 Task: Make in the project AgileDesign an epic 'Risk Assessment Framework Implementation'. Create in the project AgileDesign an epic 'Security Operations Center (SOC) Process Improvement'. Add in the project AgileDesign an epic 'Identity and Access Management (IAM) Process Improvement'
Action: Mouse moved to (185, 45)
Screenshot: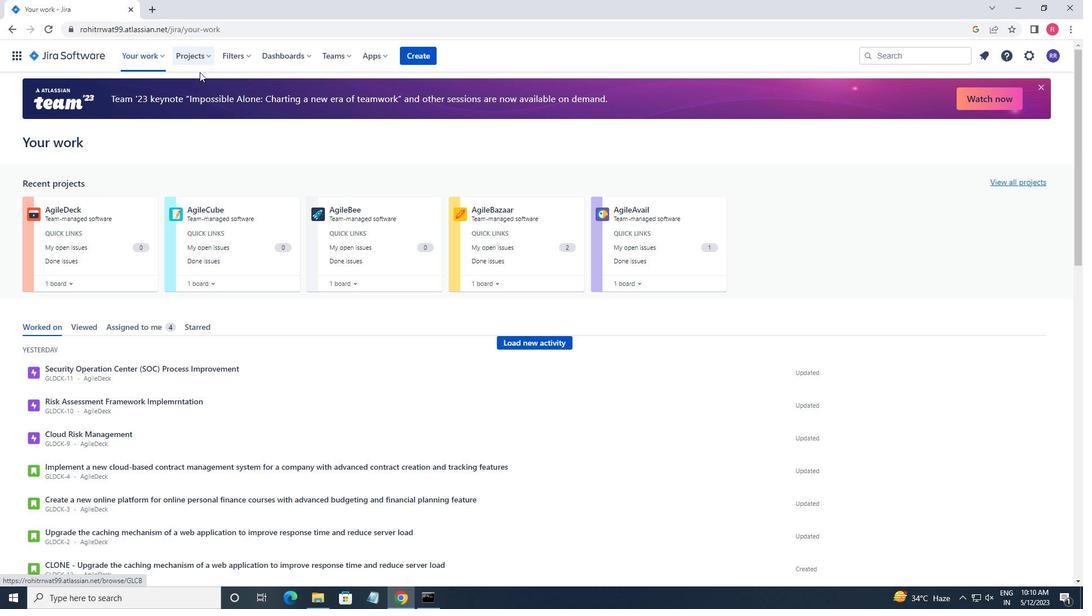 
Action: Mouse pressed left at (185, 45)
Screenshot: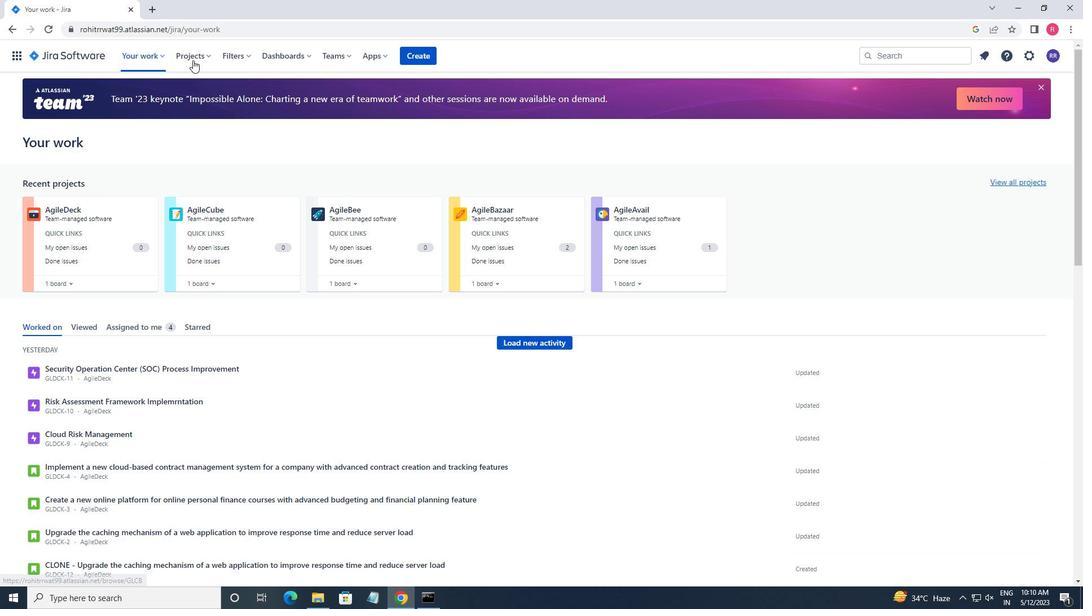 
Action: Mouse moved to (190, 60)
Screenshot: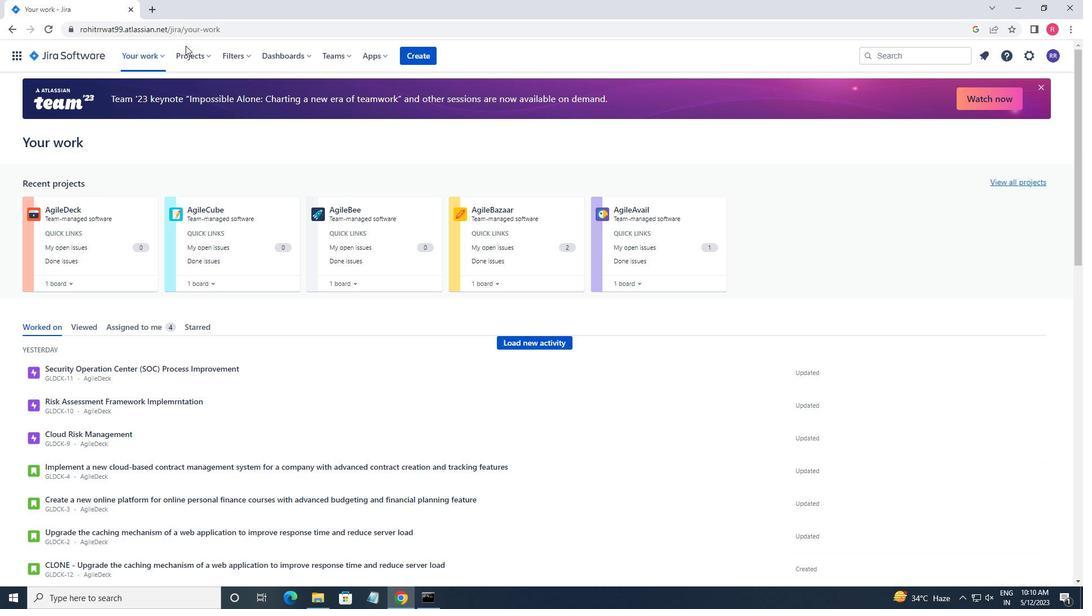 
Action: Mouse pressed left at (190, 60)
Screenshot: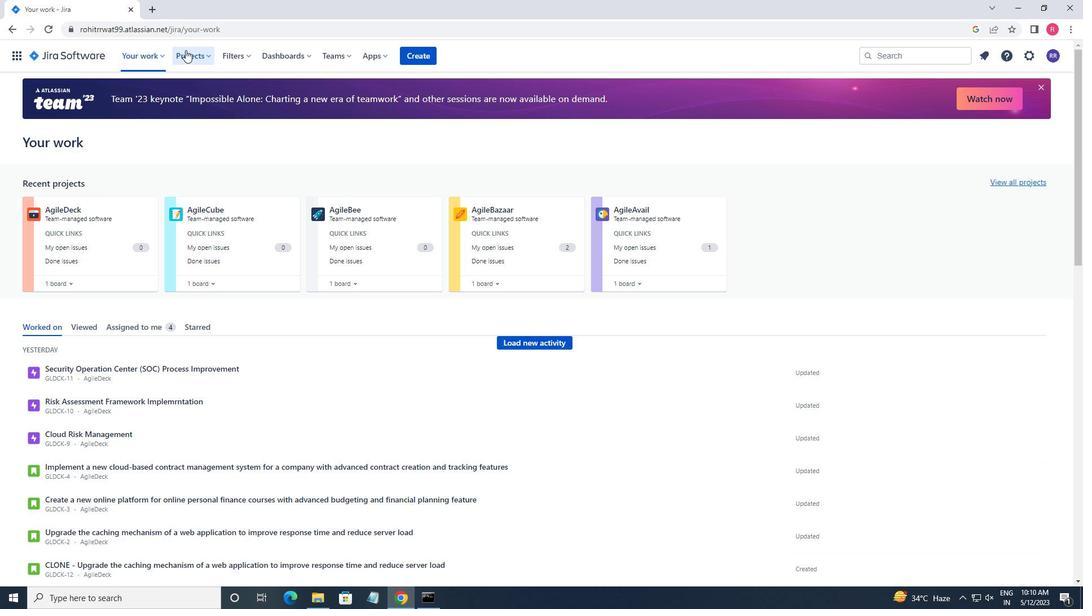 
Action: Mouse moved to (213, 112)
Screenshot: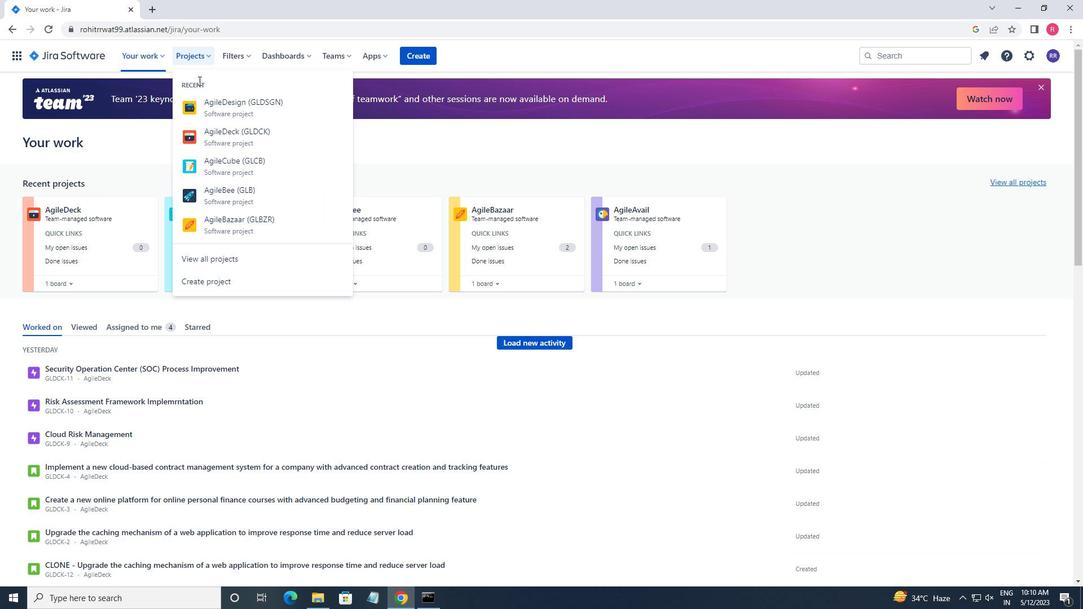 
Action: Mouse pressed left at (213, 112)
Screenshot: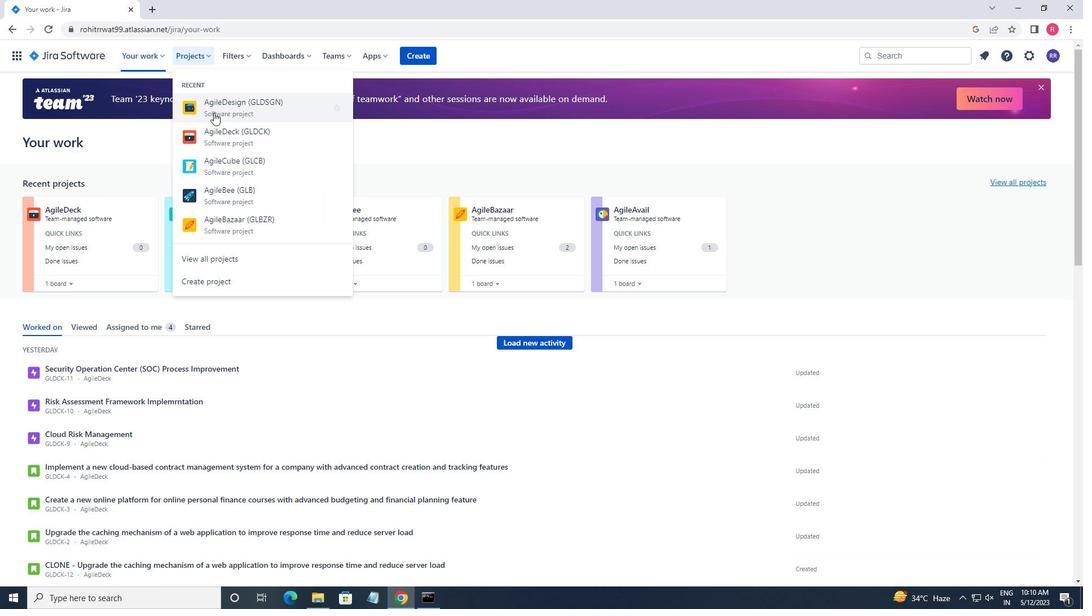 
Action: Mouse moved to (63, 175)
Screenshot: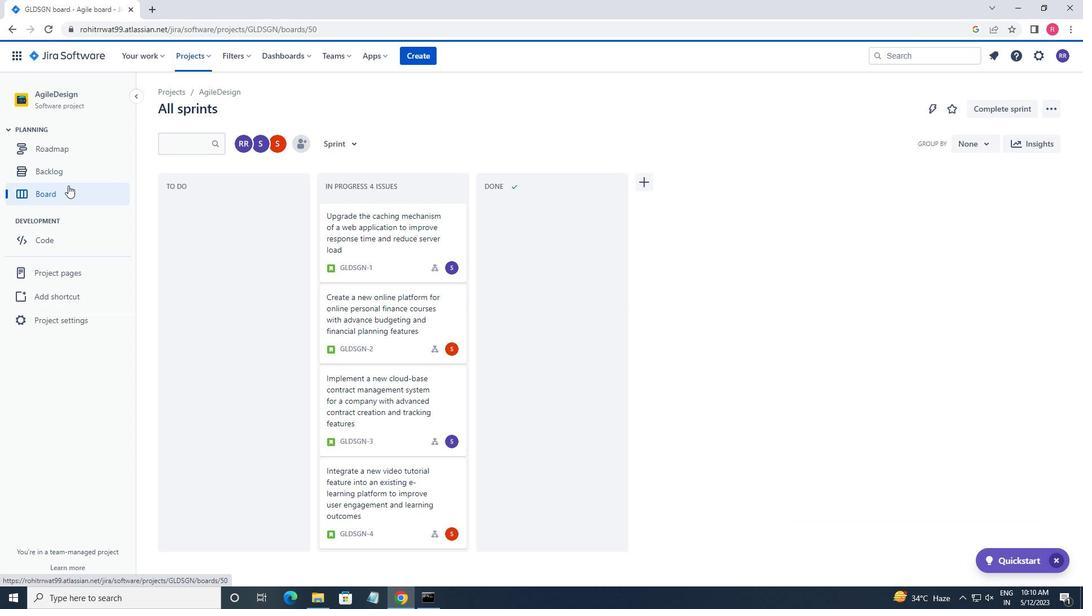 
Action: Mouse pressed left at (63, 175)
Screenshot: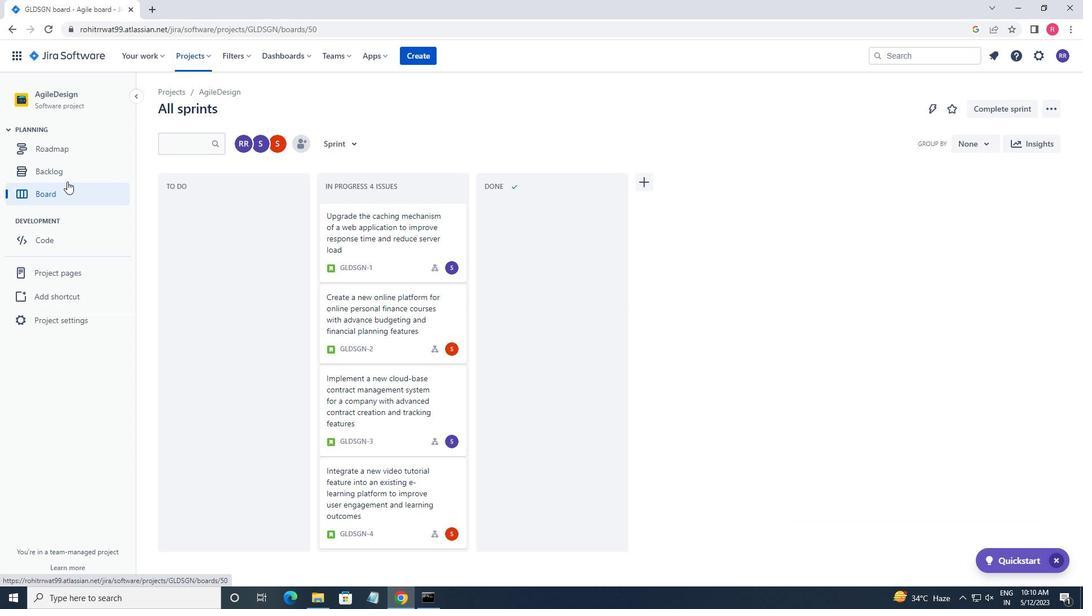 
Action: Mouse moved to (254, 386)
Screenshot: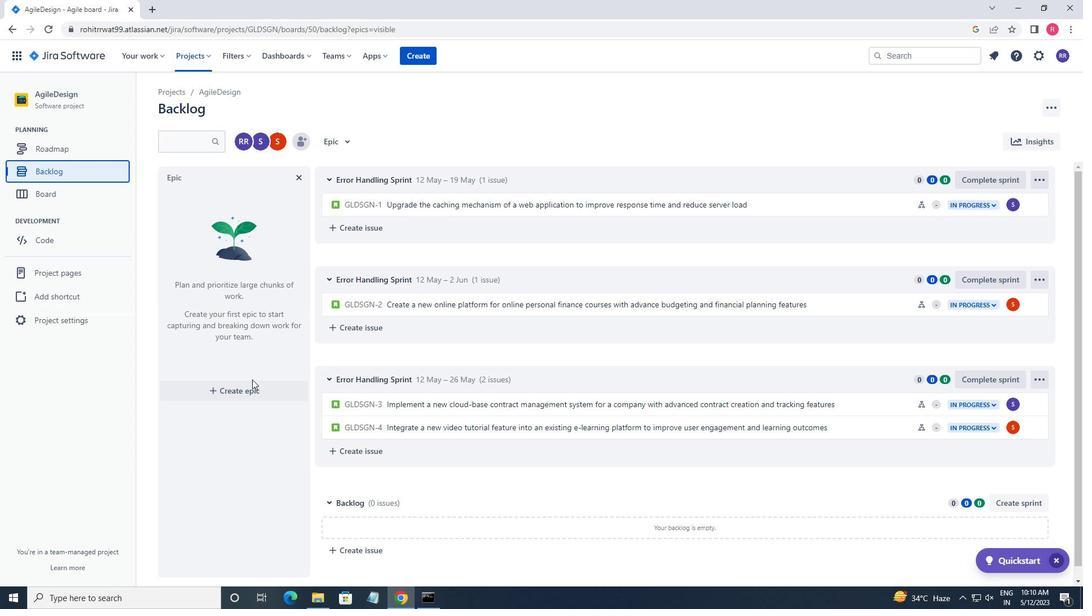 
Action: Mouse pressed left at (254, 386)
Screenshot: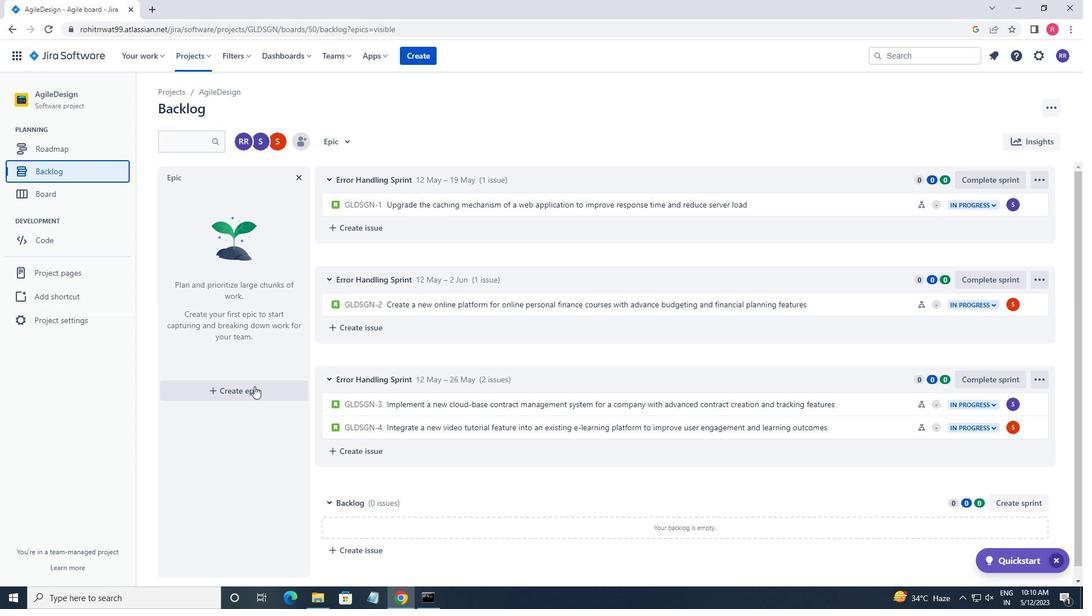 
Action: Key pressed <Key.shift>RISK<Key.space><Key.shift><Key.shift><Key.shift><Key.shift><Key.shift><Key.shift><Key.shift><Key.shift><Key.shift><Key.shift><Key.shift><Key.shift><Key.shift><Key.shift><Key.shift><Key.shift><Key.shift><Key.shift><Key.shift><Key.shift><Key.shift><Key.shift><Key.shift><Key.shift><Key.shift><Key.shift><Key.shift><Key.shift><Key.shift><Key.shift><Key.shift><Key.shift><Key.shift><Key.shift><Key.shift><Key.shift><Key.shift><Key.shift><Key.shift><Key.shift><Key.shift><Key.shift><Key.shift><Key.shift><Key.shift><Key.shift><Key.shift><Key.shift><Key.shift><Key.shift><Key.shift><Key.shift><Key.shift><Key.shift><Key.shift>ASSESSMENT<Key.space><Key.shift>FRAMEWORK<Key.space><Key.shift_r>IMPLEMENTATION<Key.enter>
Screenshot: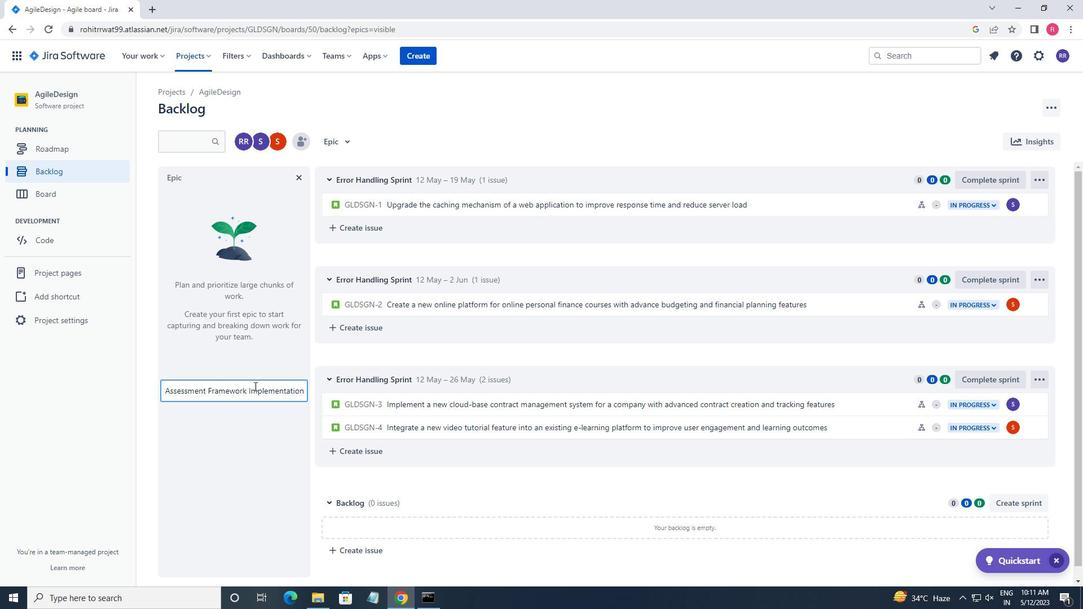 
Action: Mouse moved to (194, 411)
Screenshot: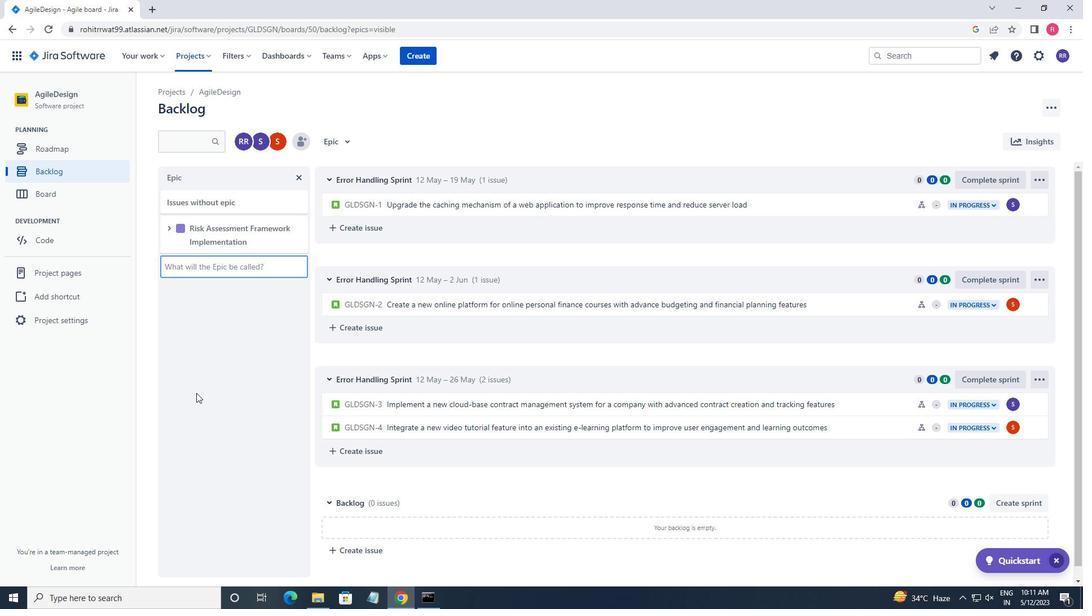 
Action: Key pressed <Key.shift>SEUAR<Key.backspace><Key.backspace><Key.backspace>
Screenshot: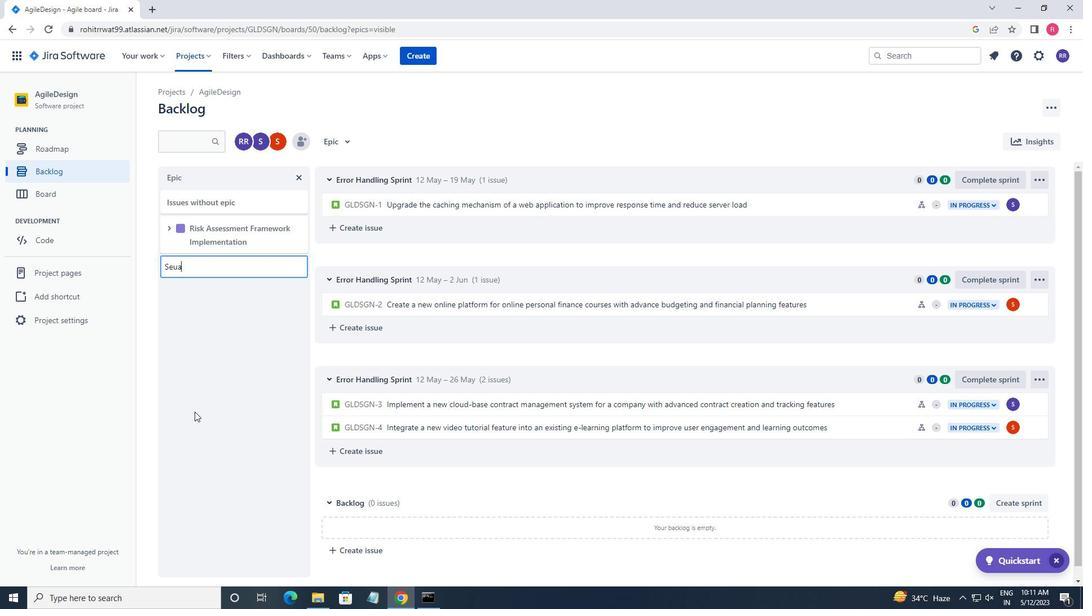 
Action: Mouse moved to (221, 403)
Screenshot: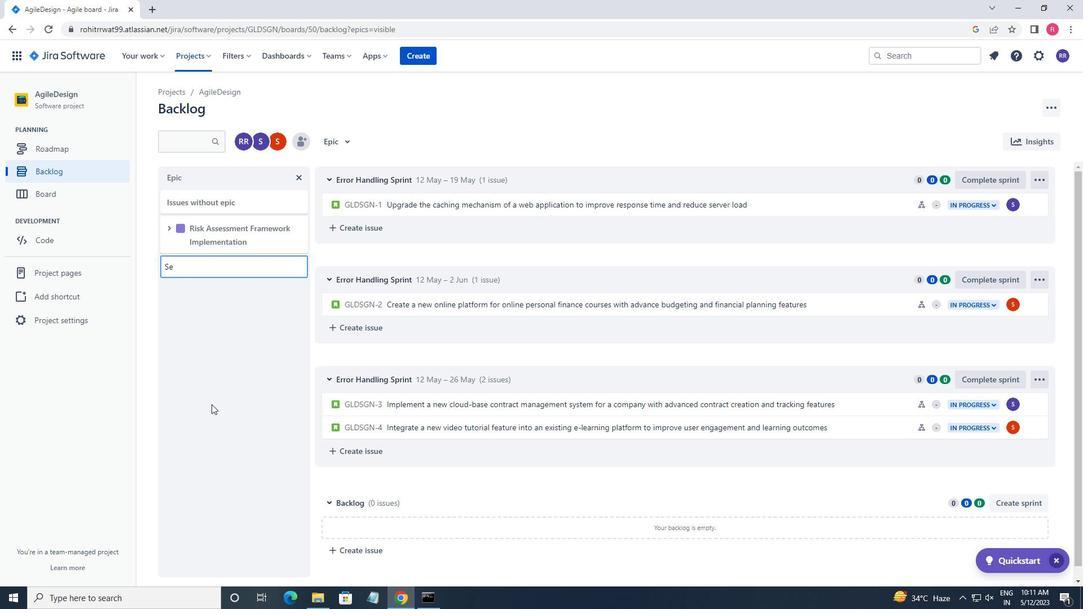 
Action: Key pressed CURITY<Key.space><Key.shift_r>OPERATION<Key.space><Key.shift><Key.shift><Key.shift>CENTER<Key.space><Key.shift_r>(<Key.shift>S<Key.shift_r><Key.shift_r>OC<Key.shift_r>)<Key.space><Key.shift_r>PROCESS<Key.space><Key.shift_r>IMPROVEMENT<Key.enter>
Screenshot: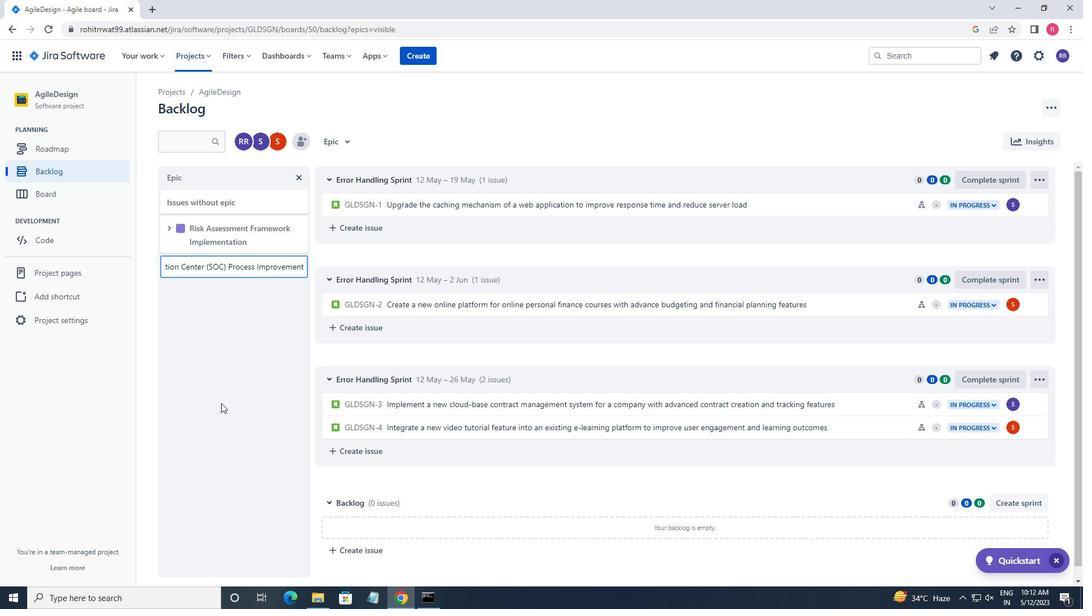 
Action: Mouse moved to (284, 350)
Screenshot: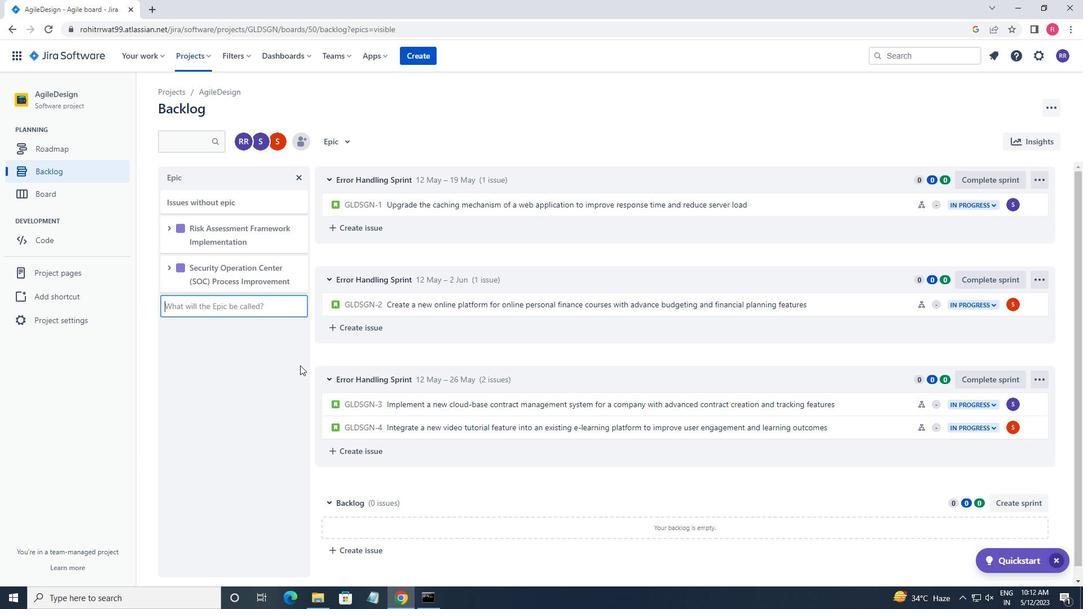 
Action: Key pressed <Key.shift_r>I
Screenshot: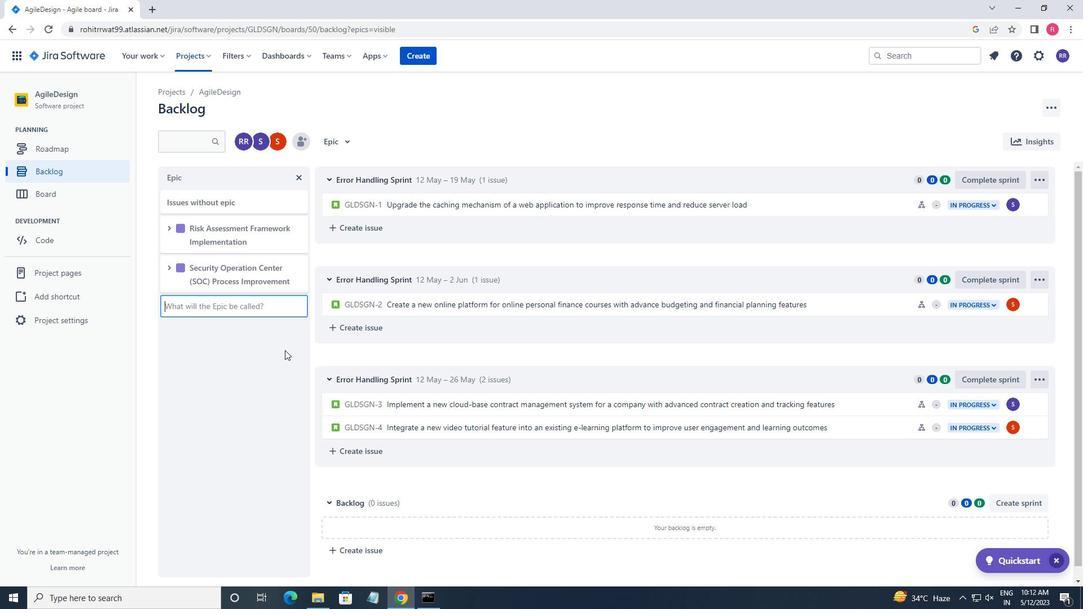 
Action: Mouse moved to (372, 350)
Screenshot: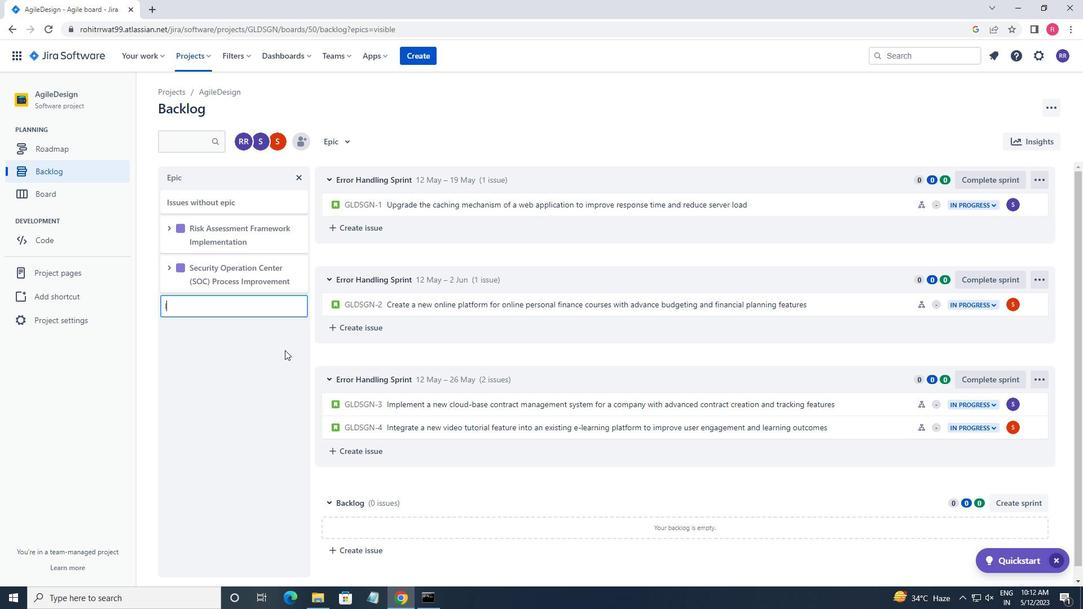 
Action: Key pressed DENTY<Key.backspace>ITY<Key.space>ND<Key.space><Key.backspace><Key.backspace><Key.backspace>AND<Key.space><Key.shift>ACCESS<Key.space><Key.shift_r>MANGEMENT<Key.space><Key.left><Key.left><Key.left><Key.left><Key.left><Key.left><Key.left>A<Key.left><Key.left><Key.left><Key.left><Key.right><Key.right><Key.right><Key.right><Key.right><Key.right><Key.right><Key.right><Key.right><Key.right><Key.right><Key.right><Key.right><Key.right><Key.right><Key.right><Key.right><Key.shift_r>(<Key.shift_r>I<Key.shift>A<Key.shift_r>M<Key.shift_r>)<Key.space><Key.shift_r>PRE<Key.backspace>OCESS<Key.space><Key.backspace>-
Screenshot: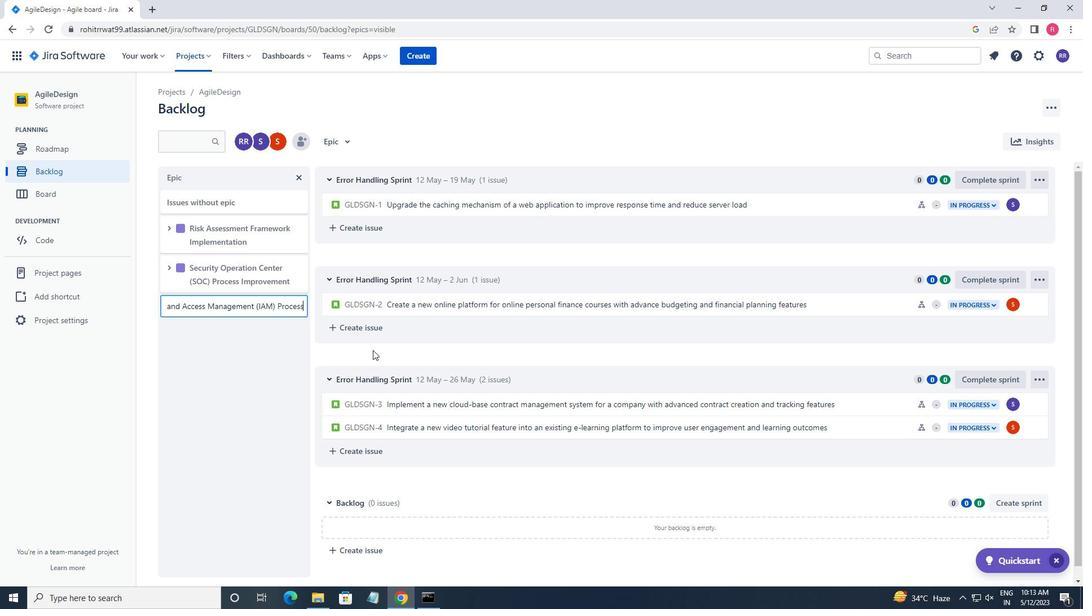 
Action: Mouse moved to (925, 371)
Screenshot: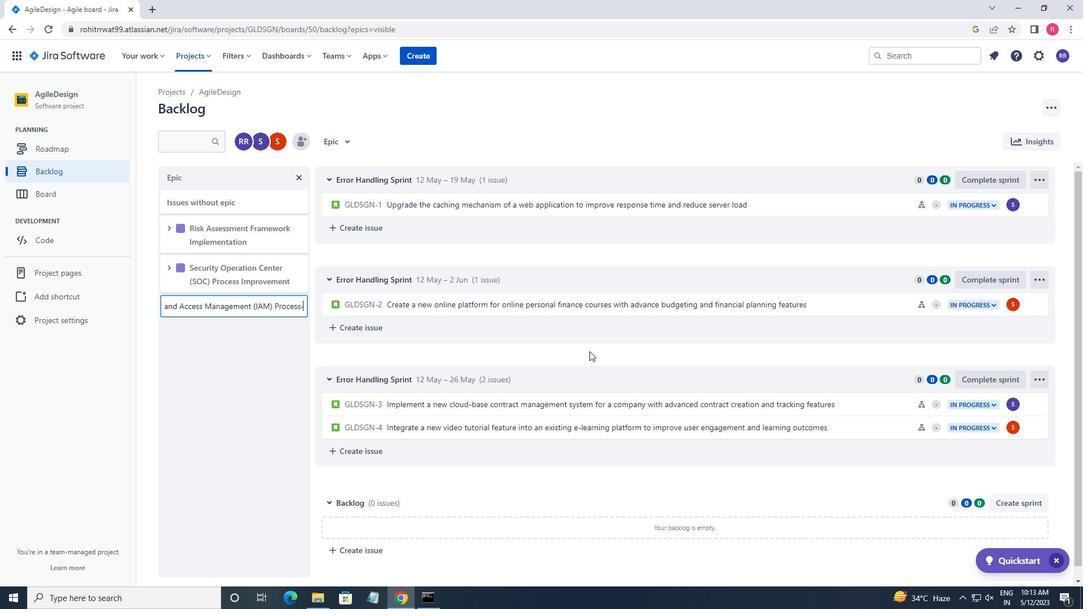 
Action: Key pressed <Key.shift_r>IMPROVEMENT<Key.enter>
Screenshot: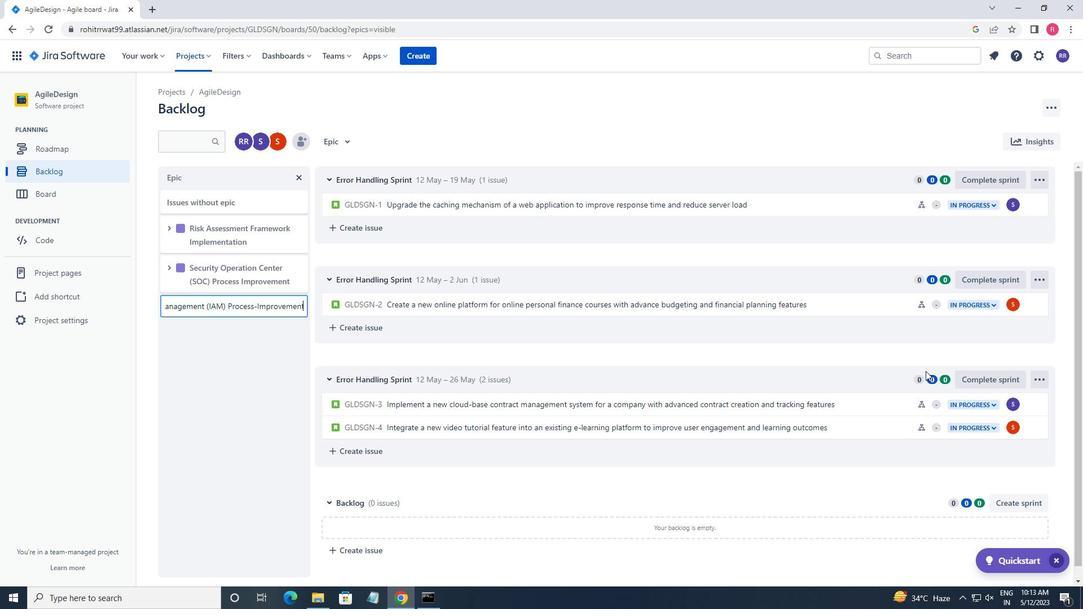 
Action: Mouse moved to (864, 383)
Screenshot: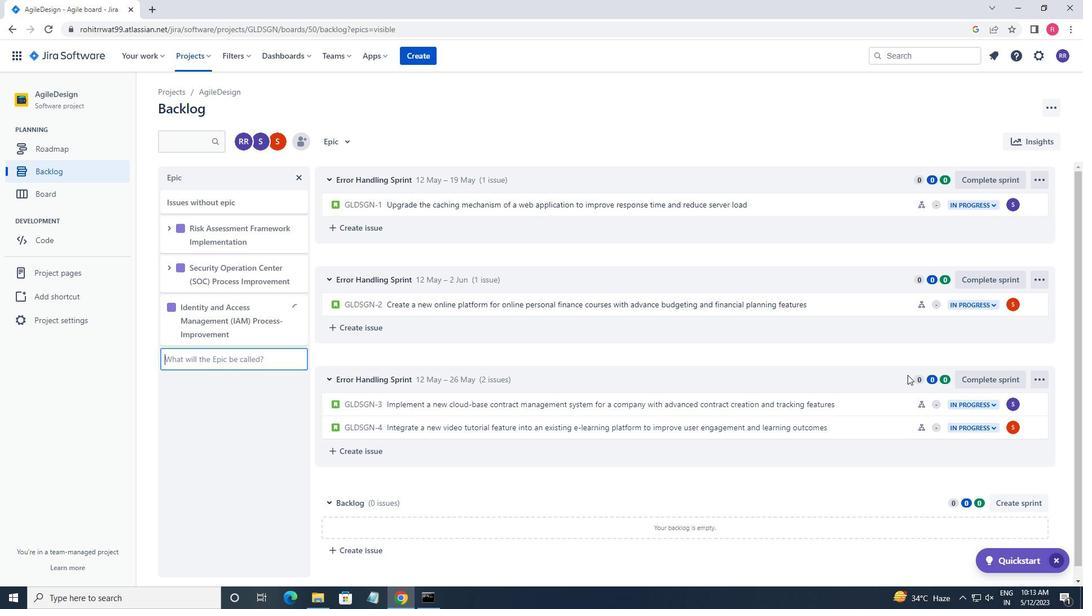 
